 Task: Add to scrum project TrendSetter a team member softage.3@softage.net and assign as Project Lead.
Action: Mouse moved to (107, 368)
Screenshot: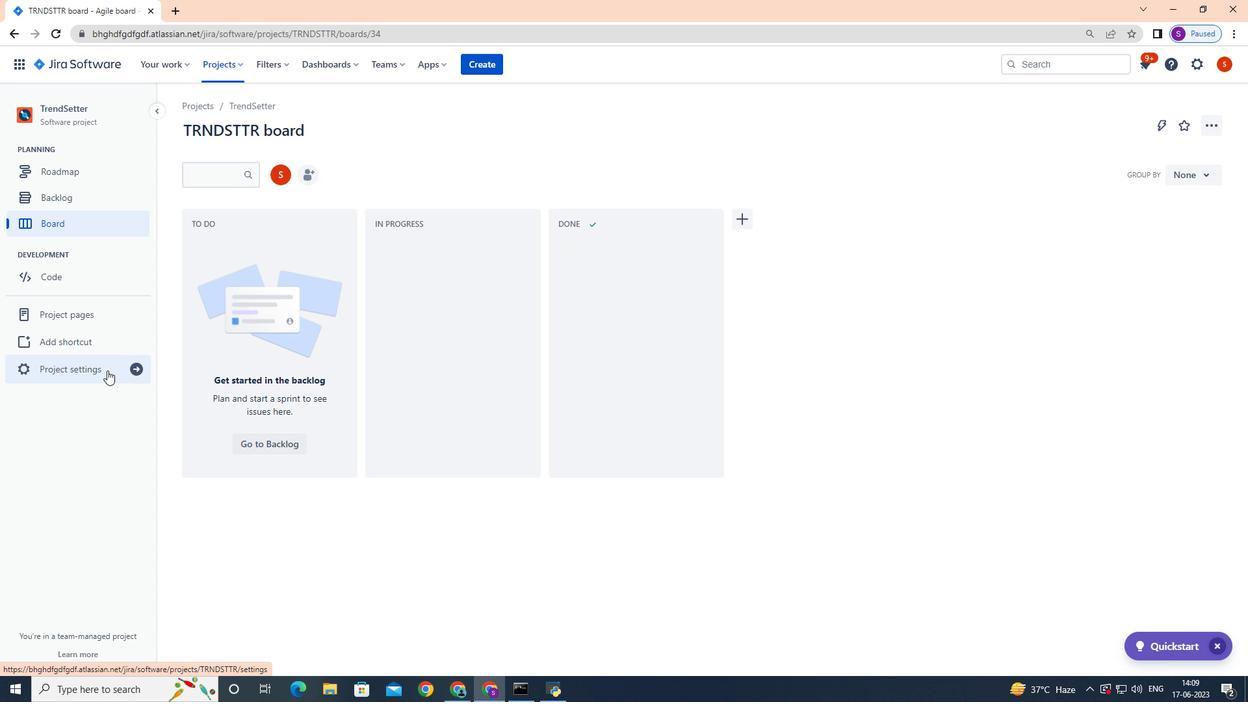 
Action: Mouse pressed left at (107, 368)
Screenshot: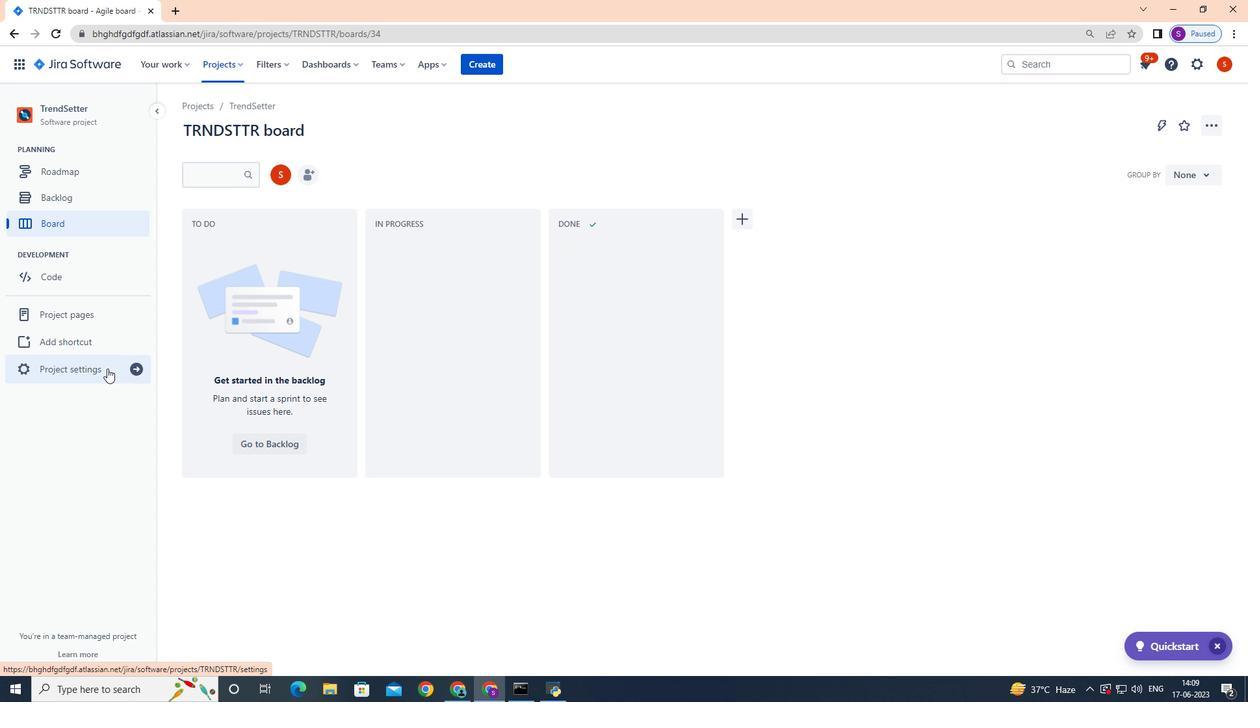 
Action: Mouse moved to (664, 413)
Screenshot: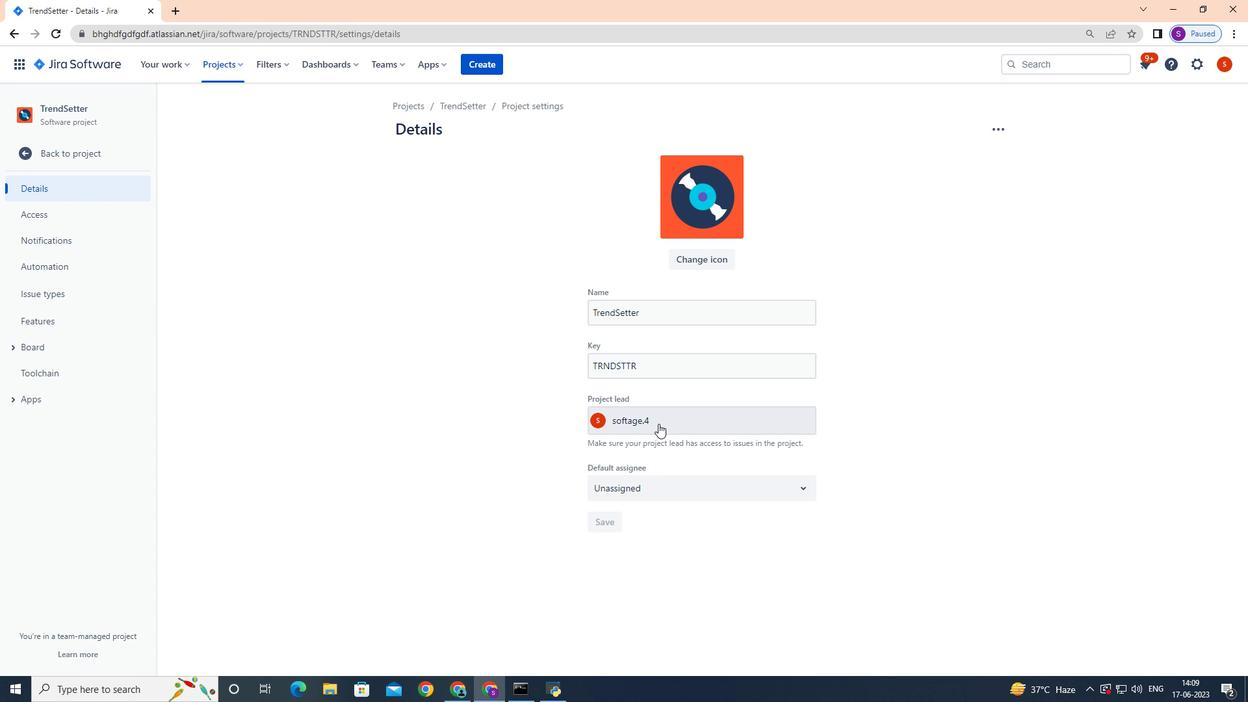 
Action: Mouse pressed left at (664, 413)
Screenshot: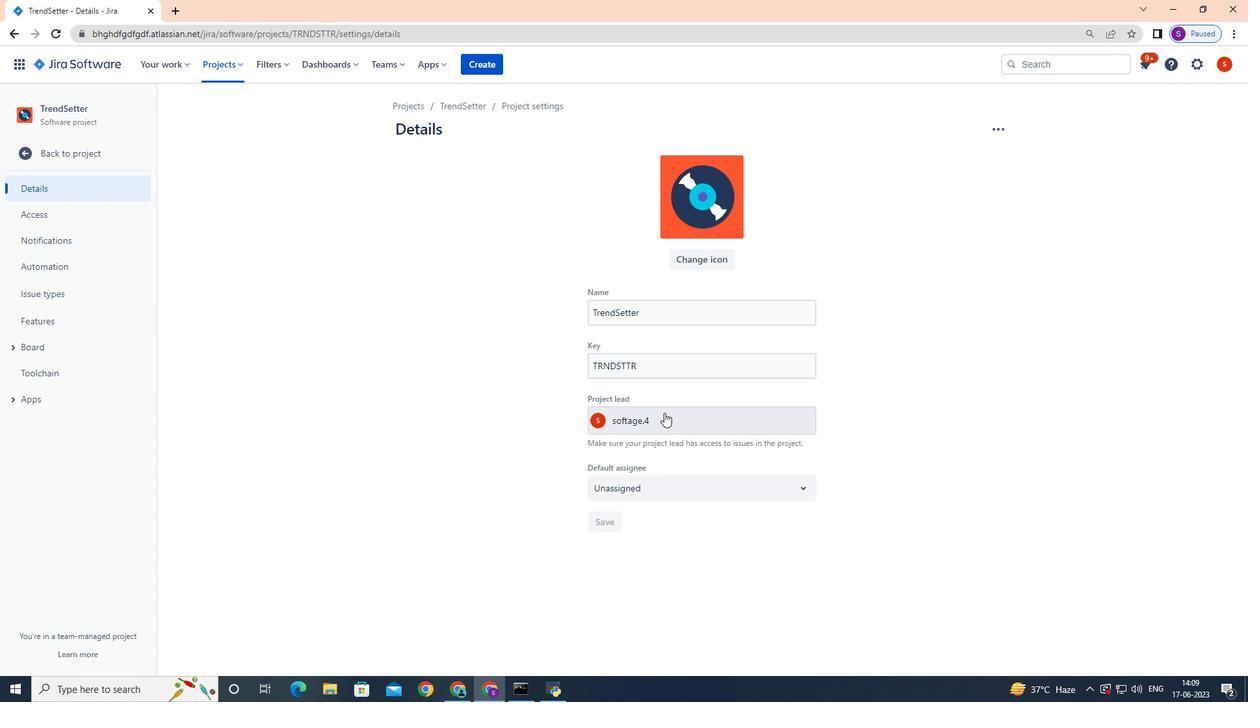 
Action: Mouse moved to (664, 409)
Screenshot: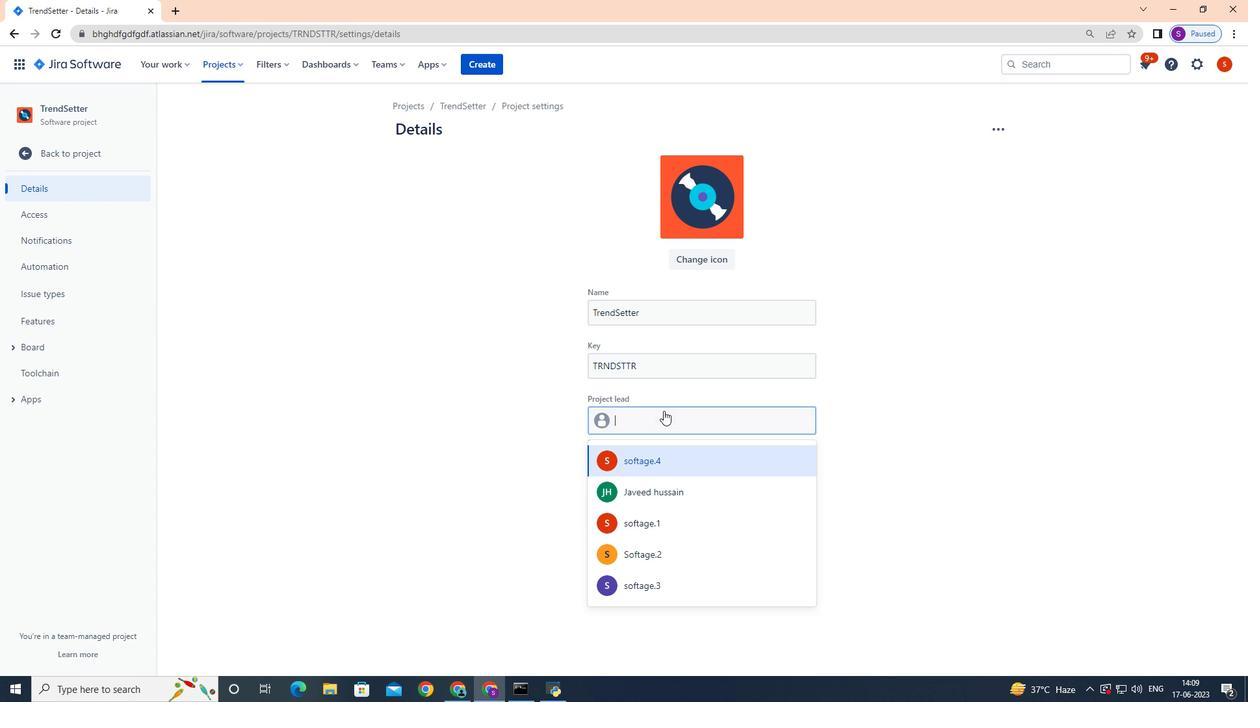 
Action: Key pressed softage.2<Key.backspace>3
Screenshot: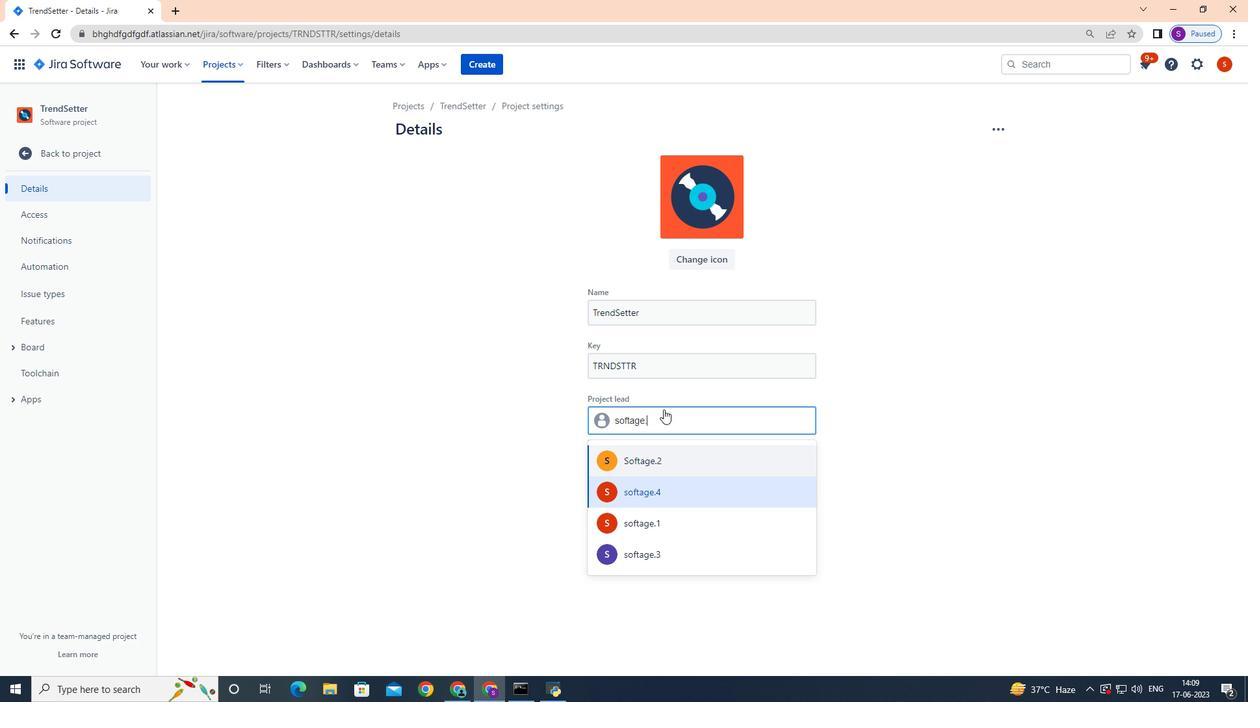 
Action: Mouse moved to (668, 459)
Screenshot: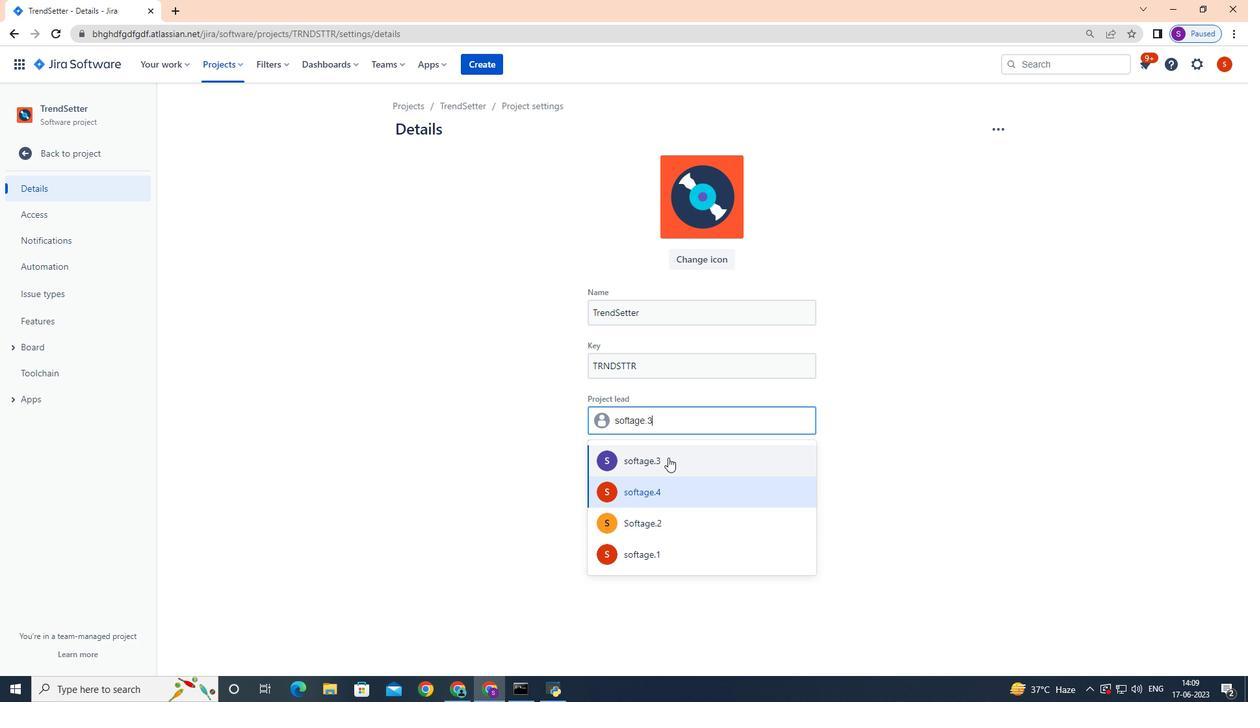 
Action: Mouse pressed left at (668, 459)
Screenshot: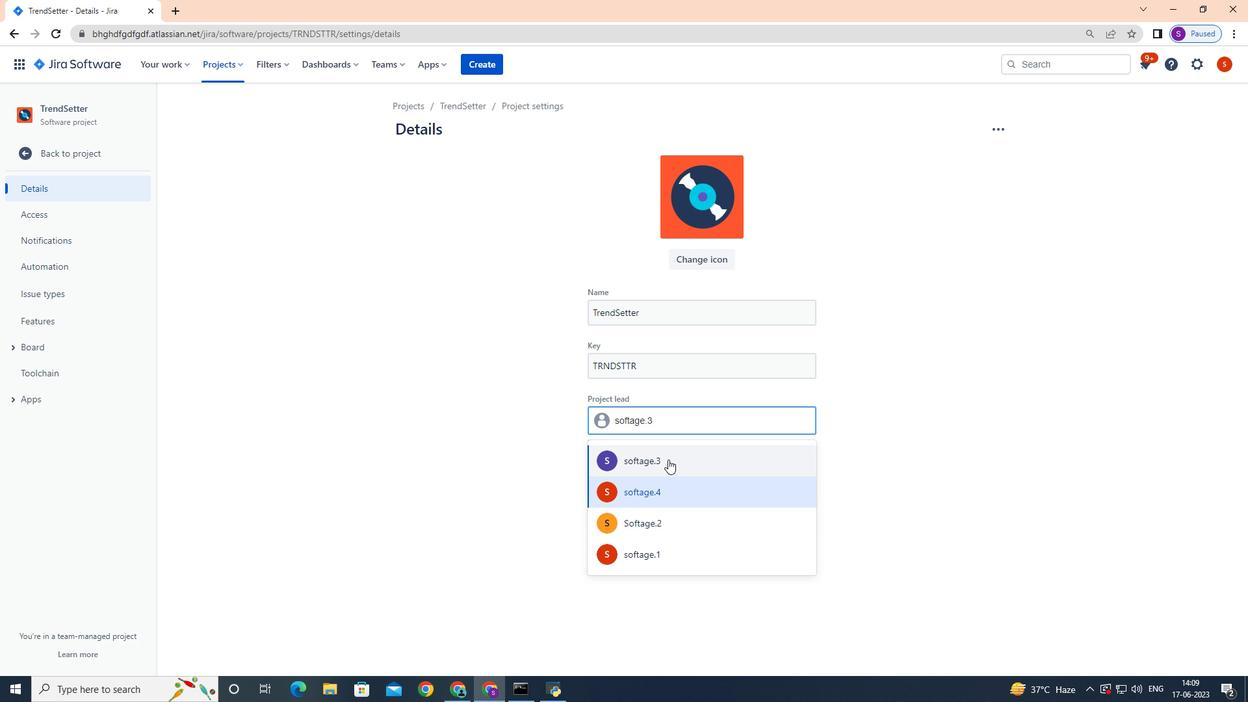 
Action: Mouse moved to (803, 485)
Screenshot: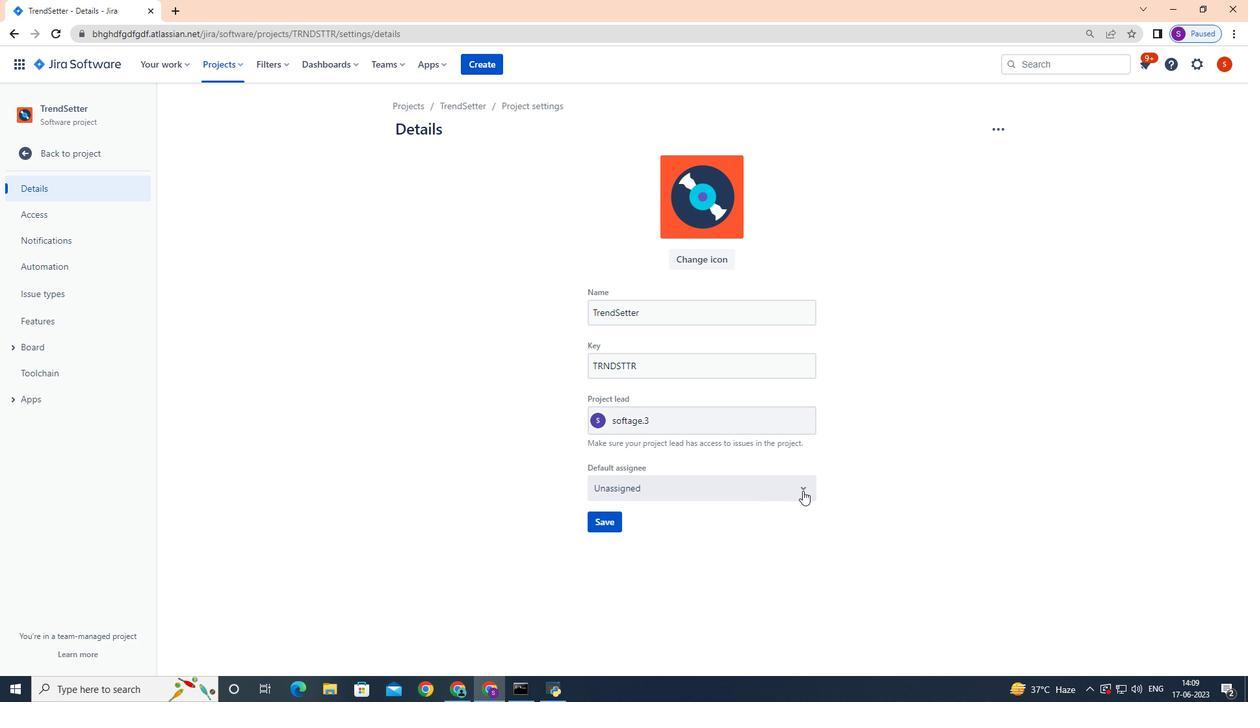 
Action: Mouse pressed left at (803, 485)
Screenshot: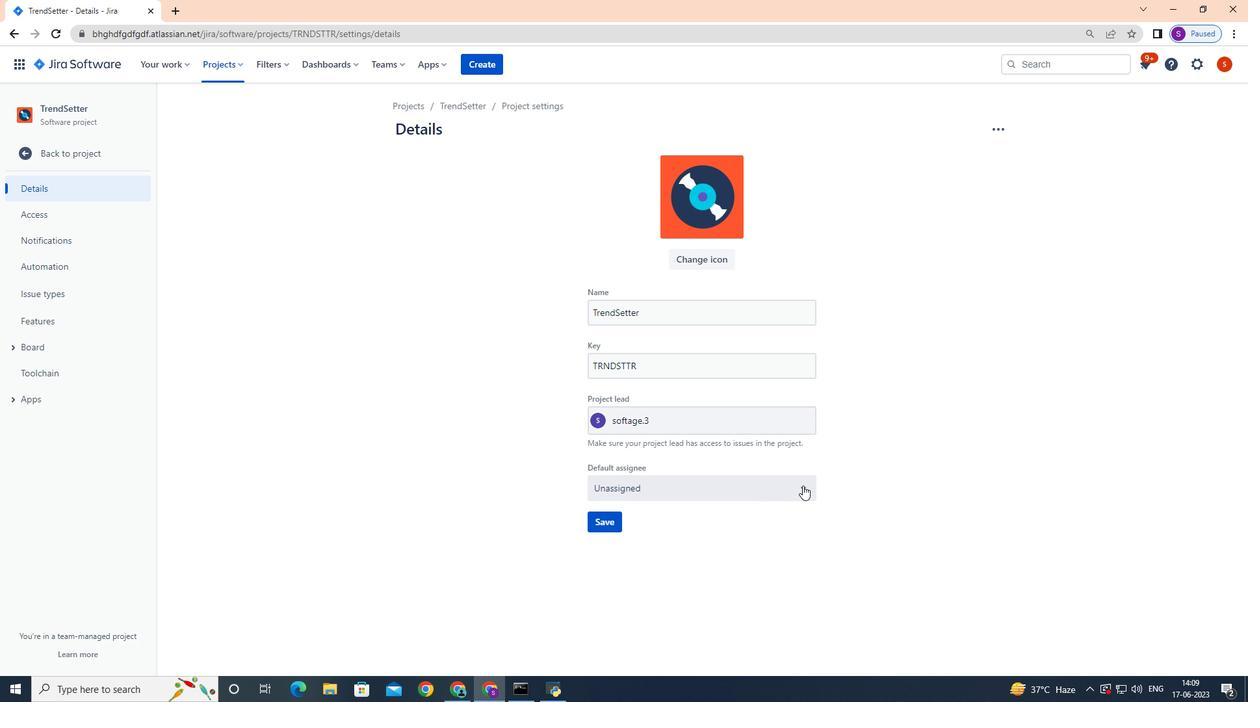 
Action: Mouse moved to (707, 515)
Screenshot: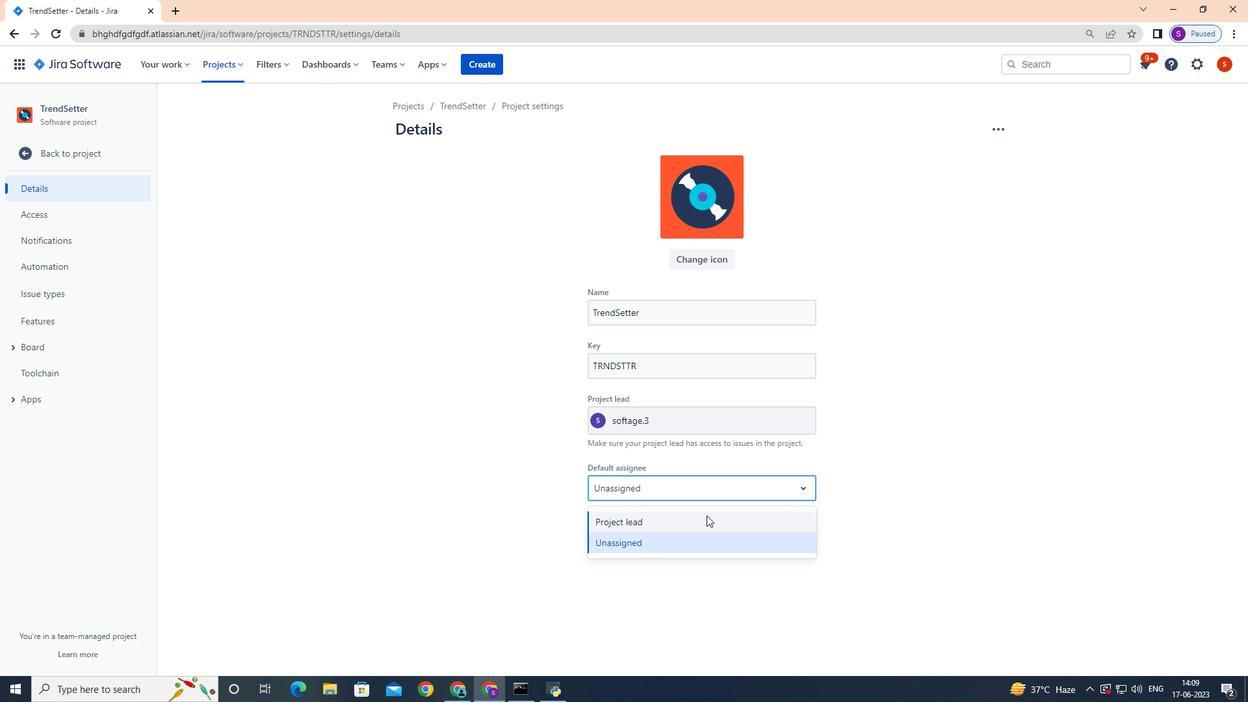 
Action: Mouse pressed left at (707, 515)
Screenshot: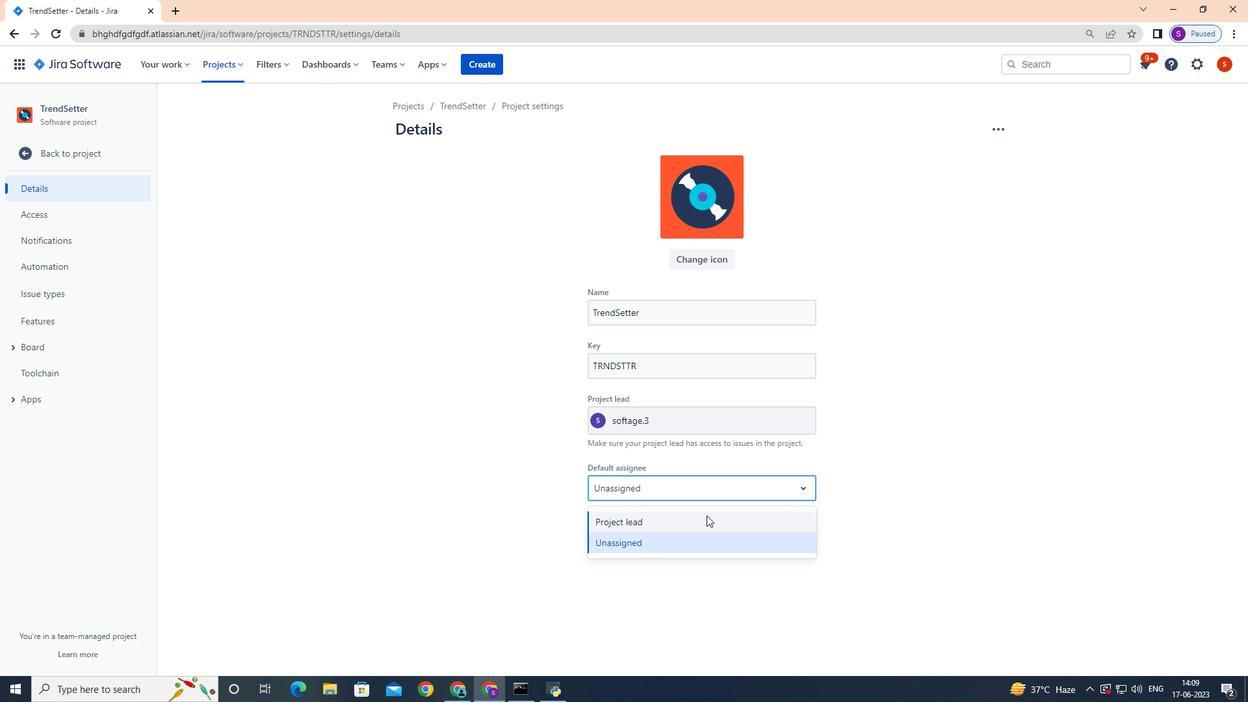 
Action: Mouse moved to (608, 519)
Screenshot: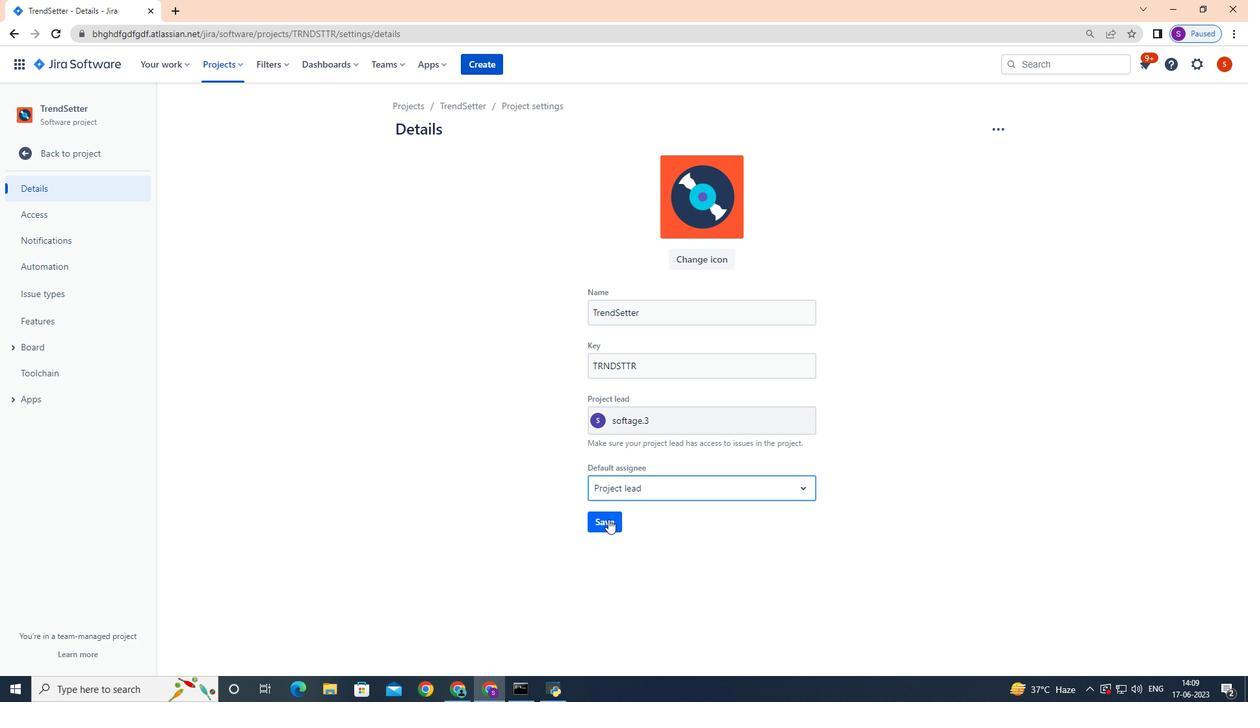 
Action: Mouse pressed left at (608, 519)
Screenshot: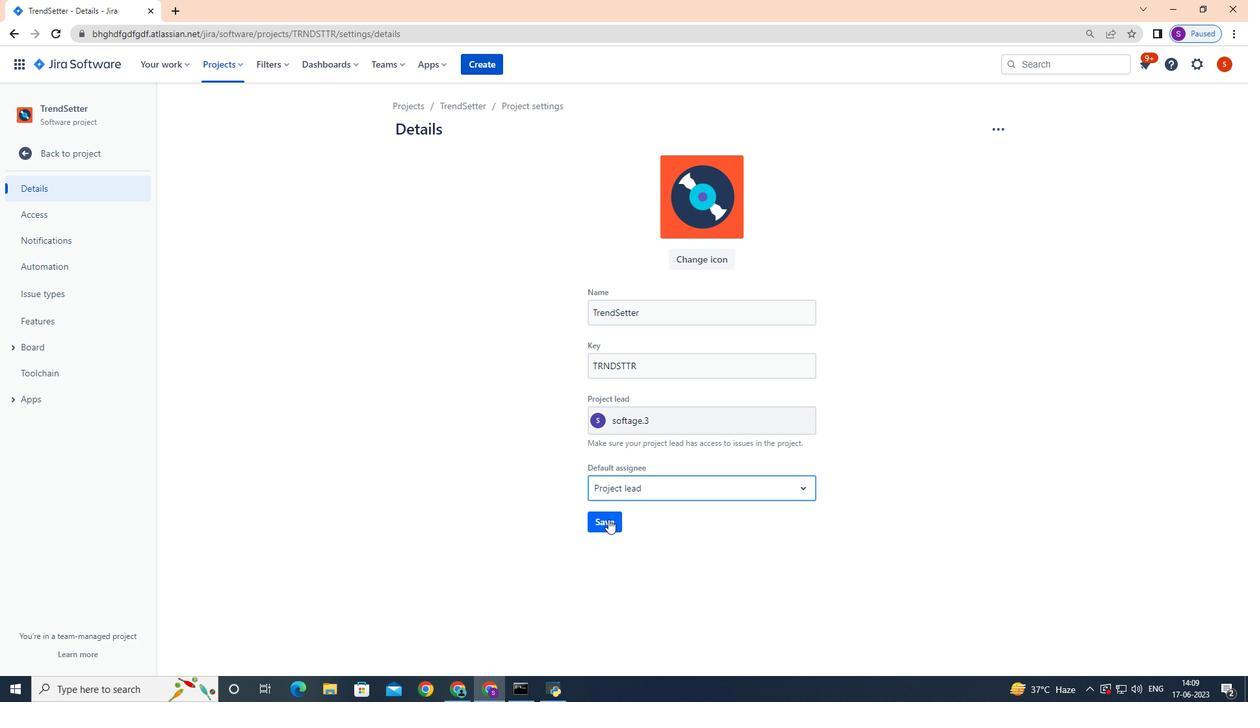 
Action: Mouse moved to (599, 515)
Screenshot: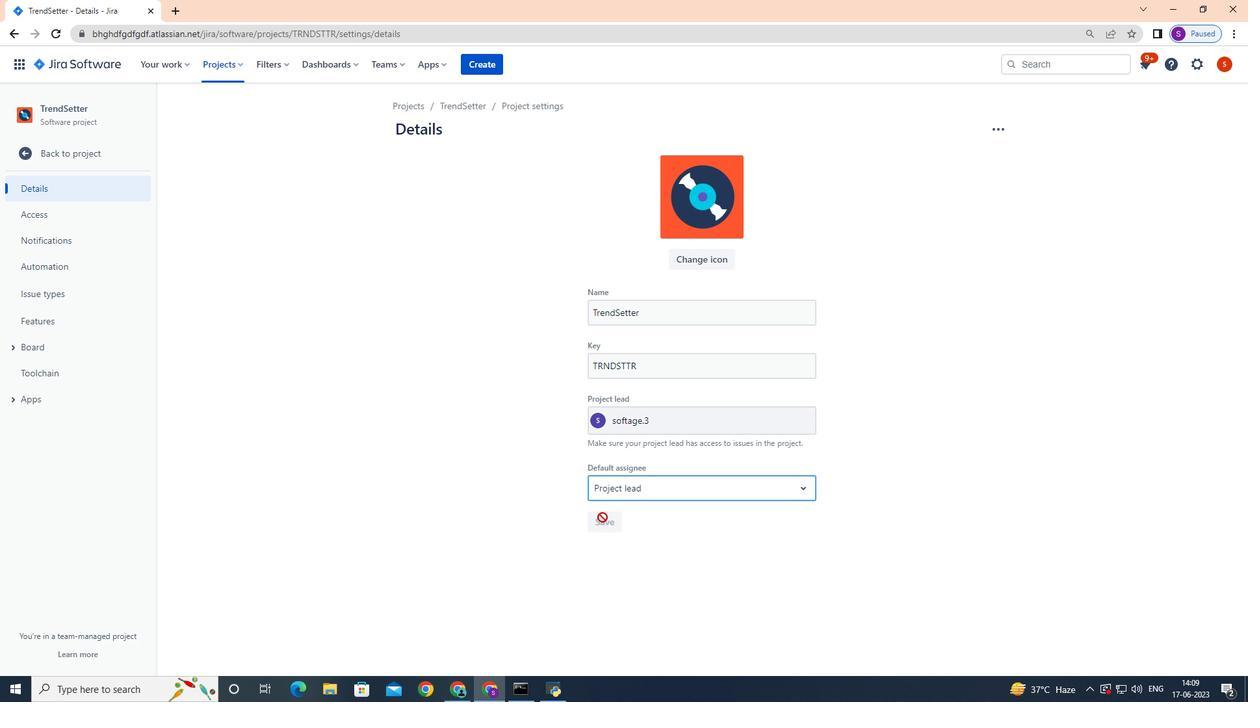 
